 Task: Install a popular Visual Studio Code extension for your programming language of choice.
Action: Mouse moved to (859, 296)
Screenshot: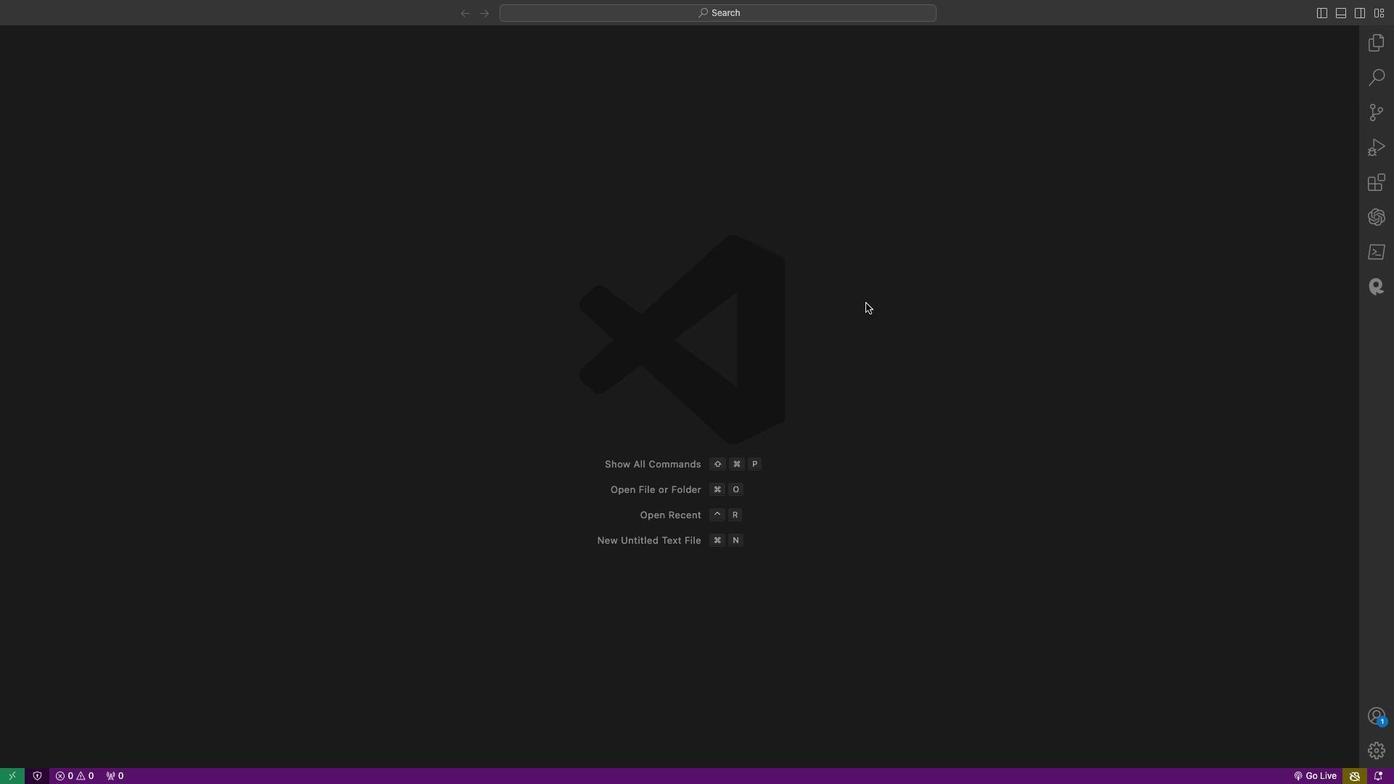 
Action: Mouse pressed left at (859, 296)
Screenshot: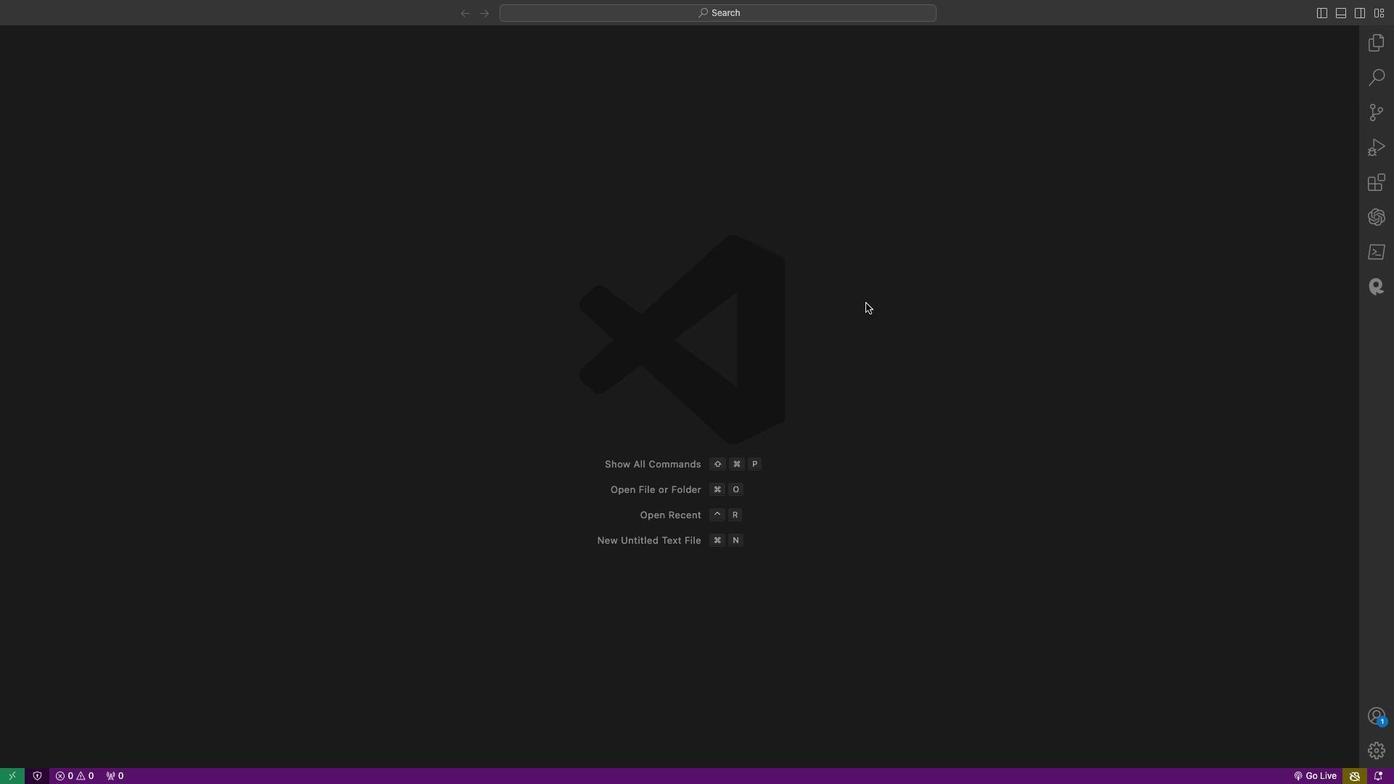
Action: Mouse moved to (1110, 369)
Screenshot: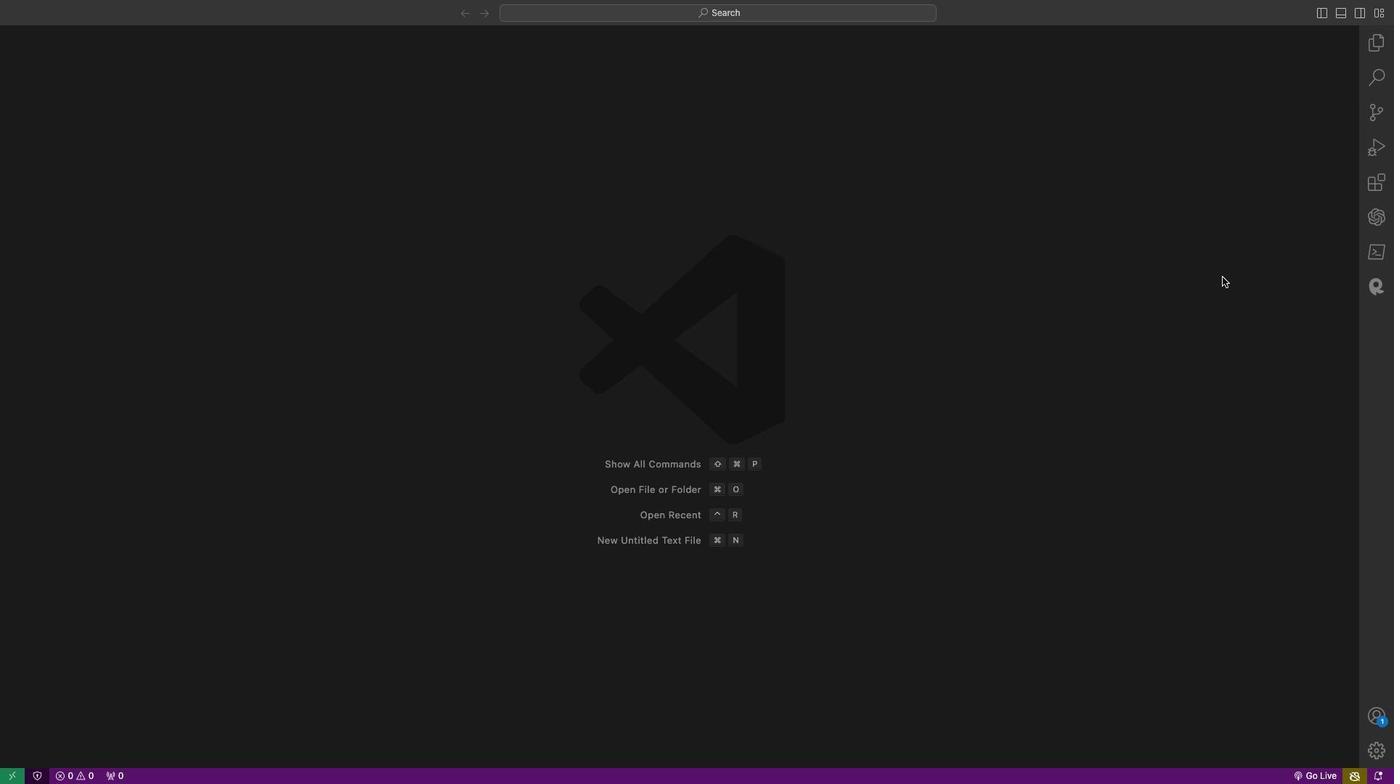 
Action: Mouse pressed left at (1110, 369)
Screenshot: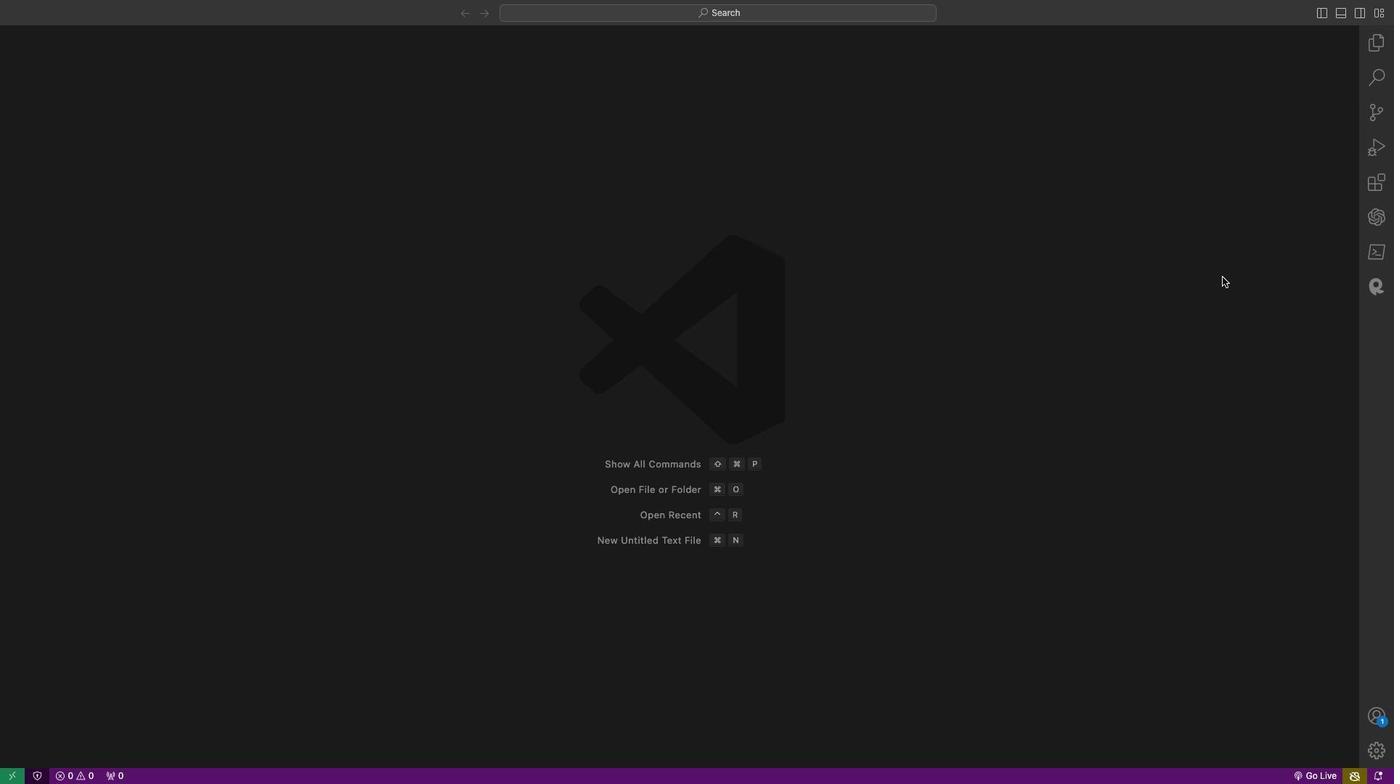 
Action: Mouse moved to (1370, 171)
Screenshot: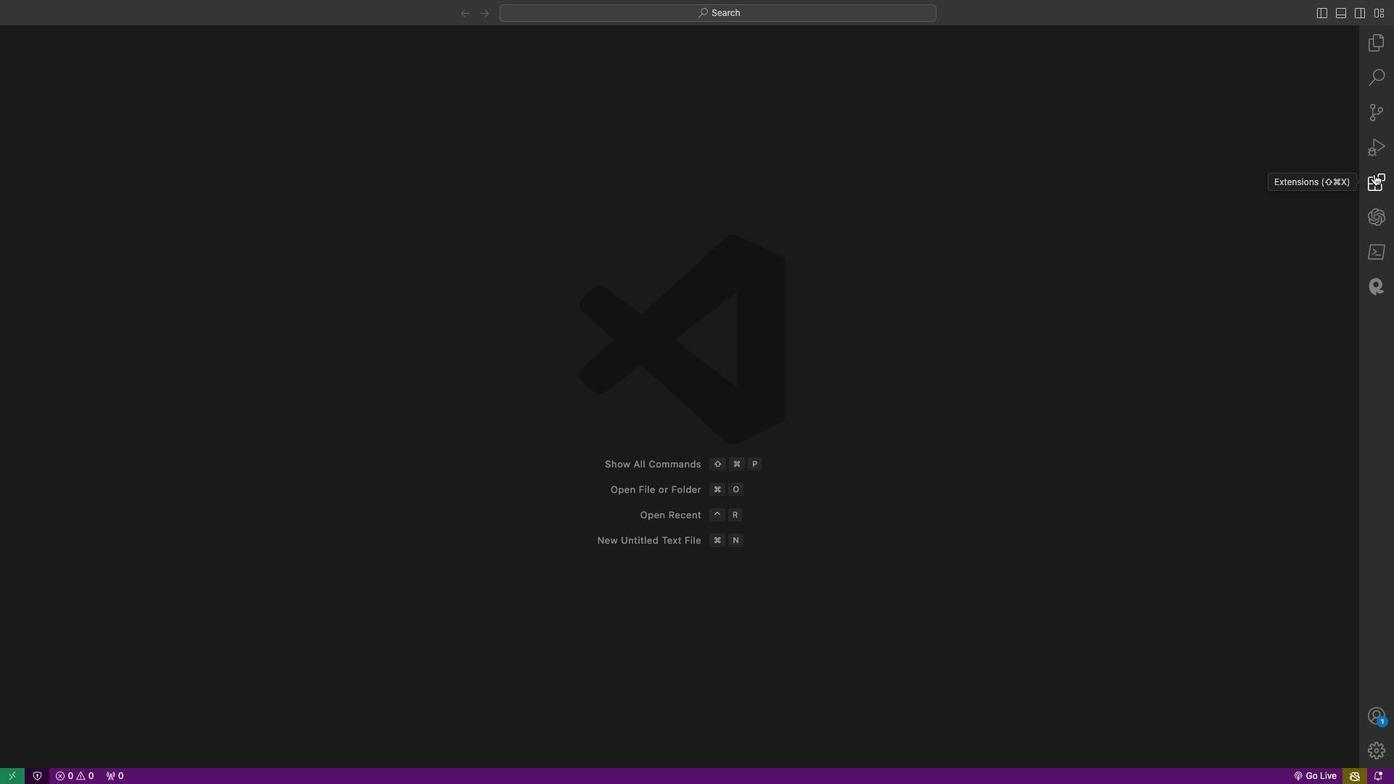 
Action: Mouse pressed left at (1370, 171)
Screenshot: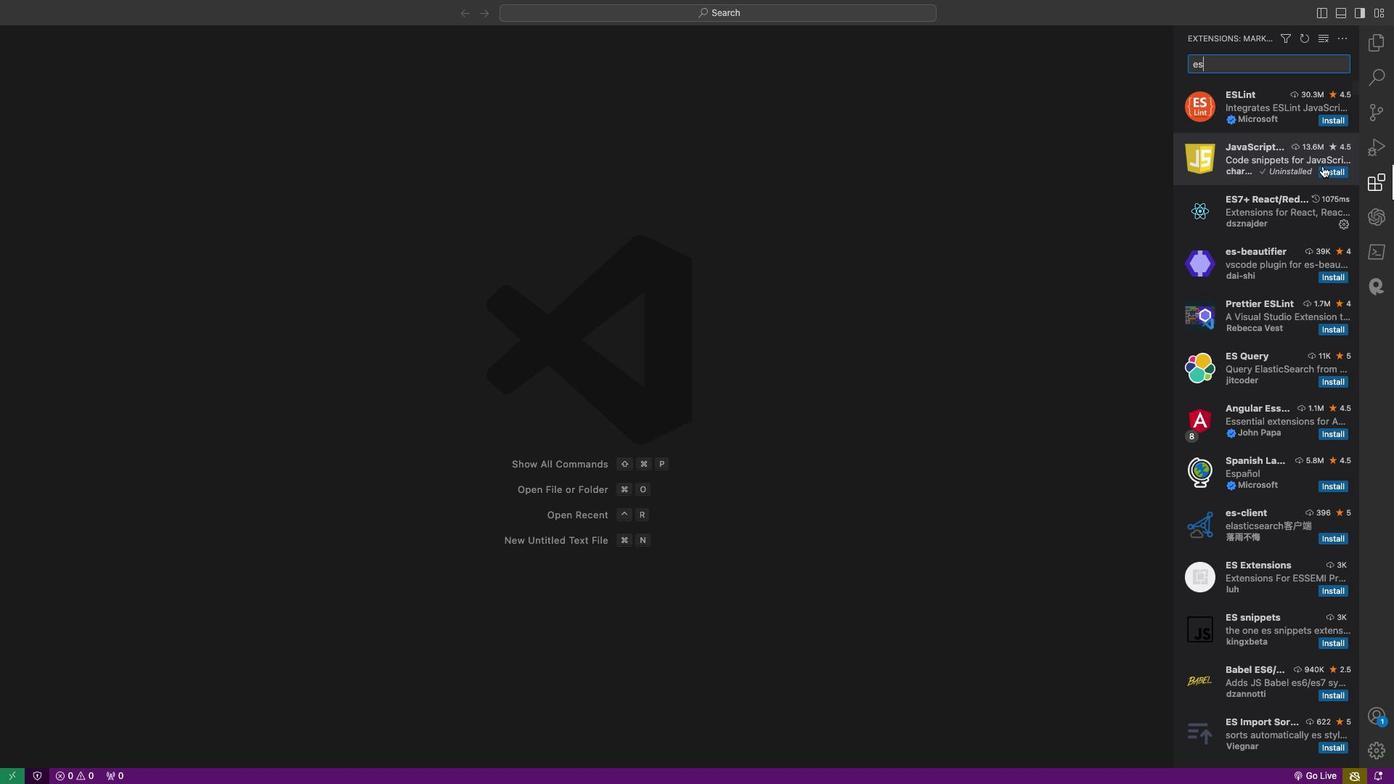 
Action: Mouse moved to (1226, 58)
Screenshot: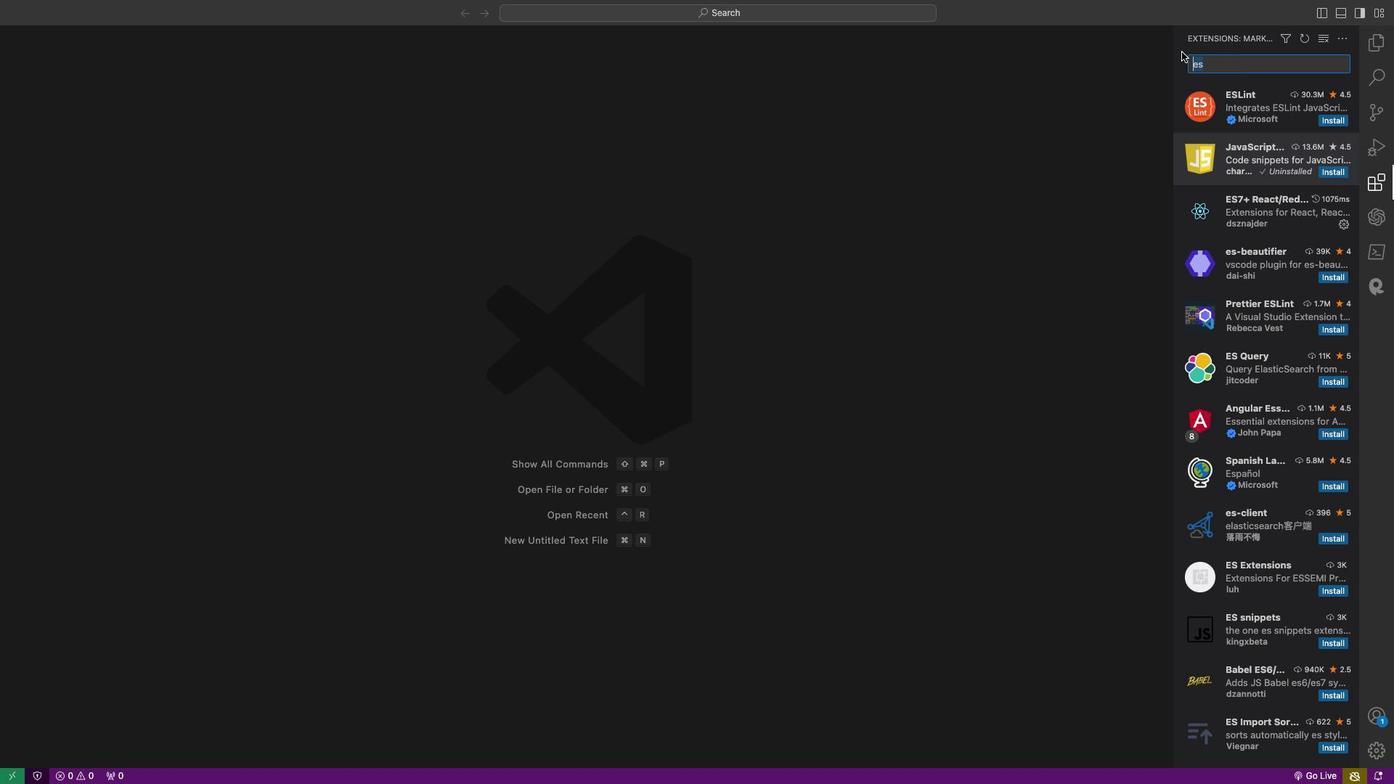 
Action: Mouse pressed left at (1226, 58)
Screenshot: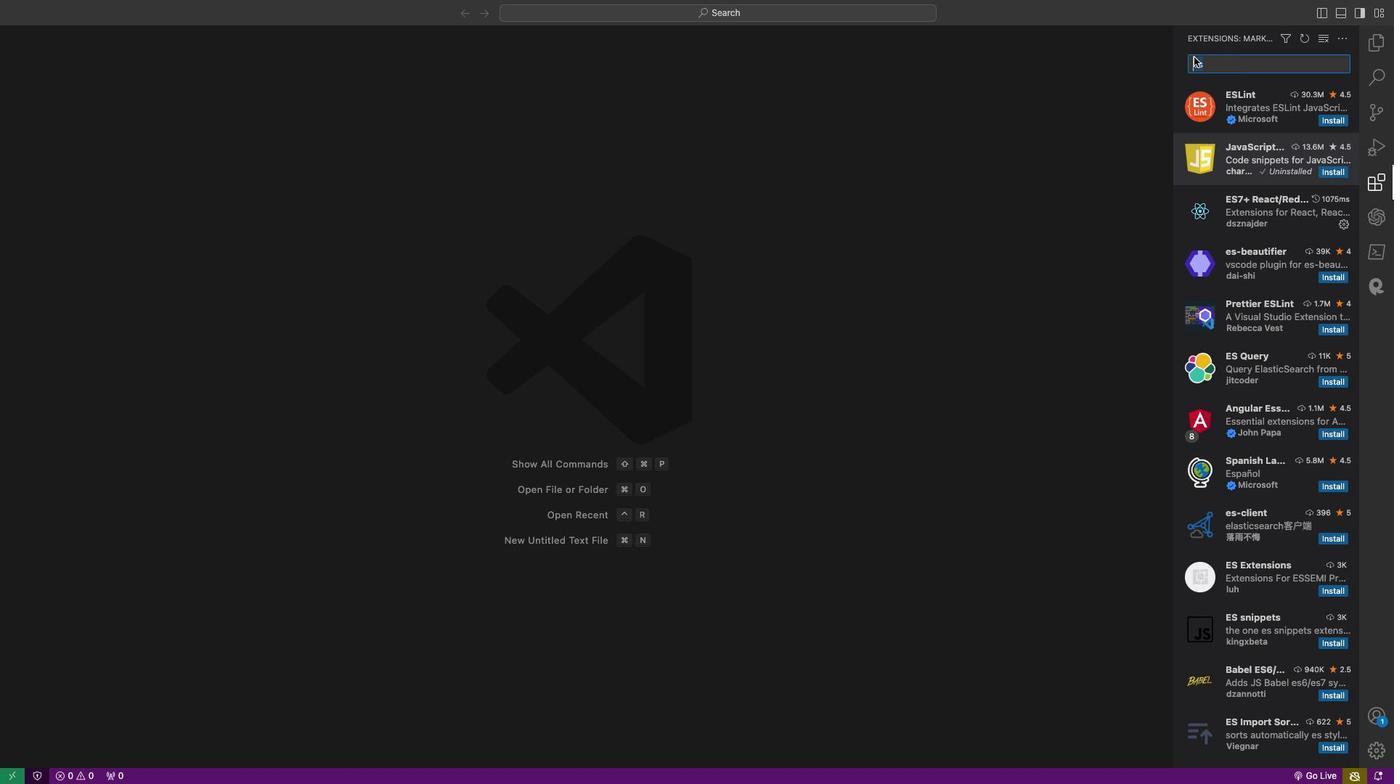 
Action: Mouse moved to (1245, 76)
Screenshot: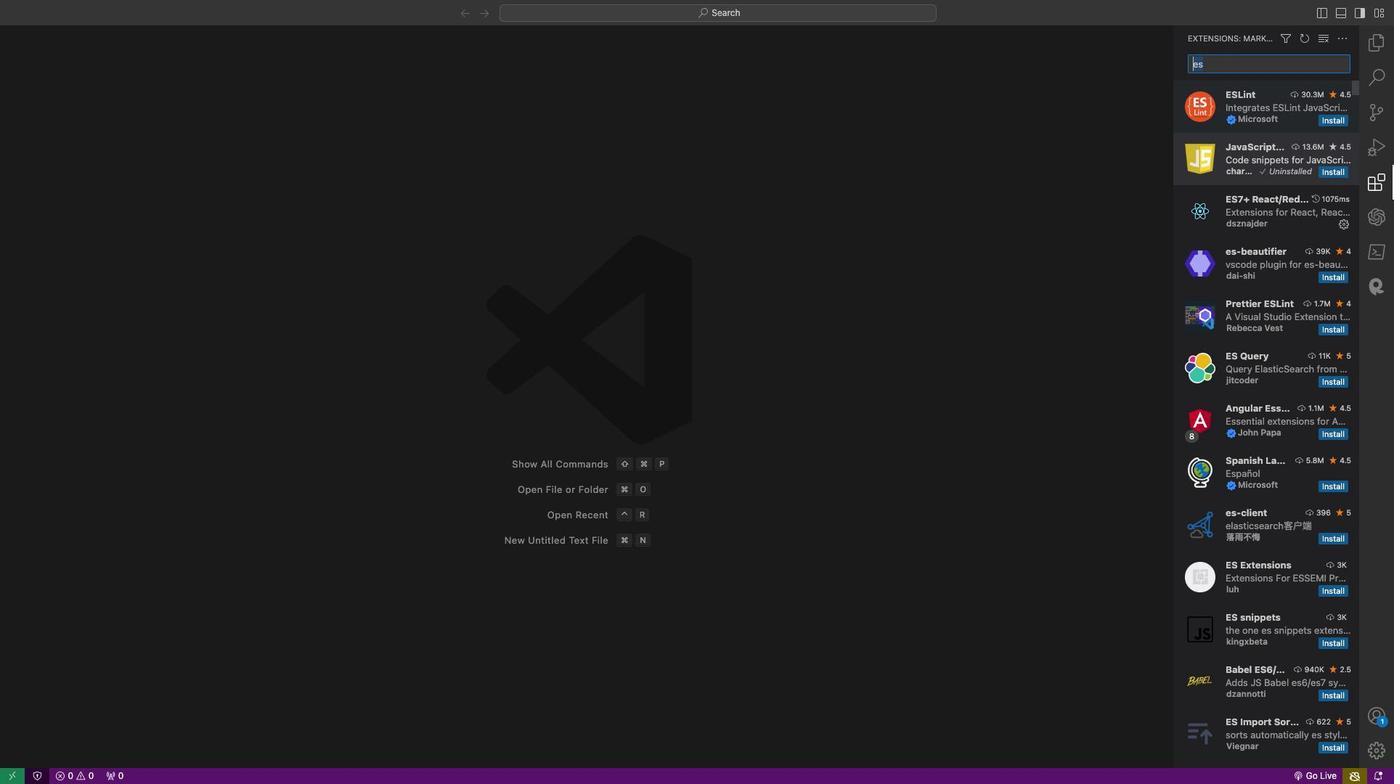 
Action: Key pressed Key.backspace'j''a''v''a'
Screenshot: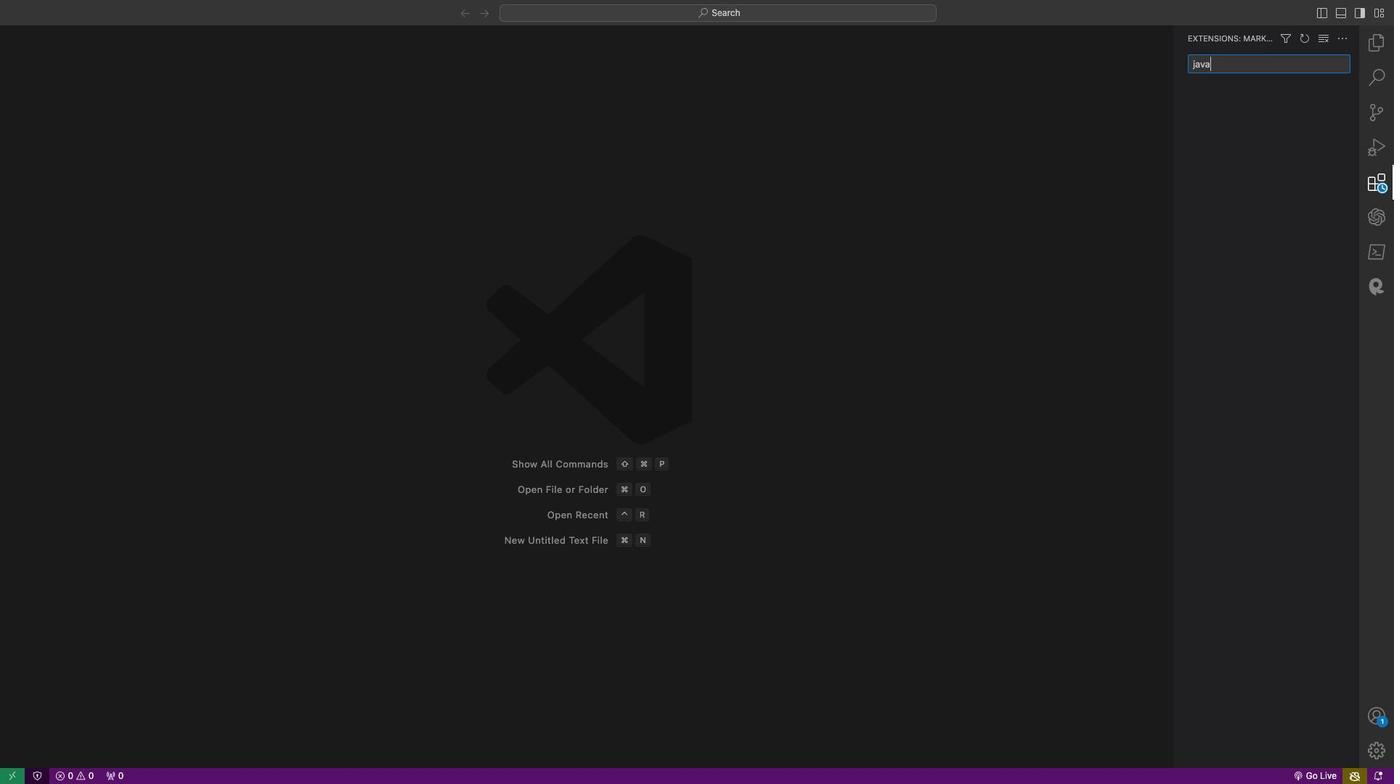 
Action: Mouse moved to (1245, 76)
Screenshot: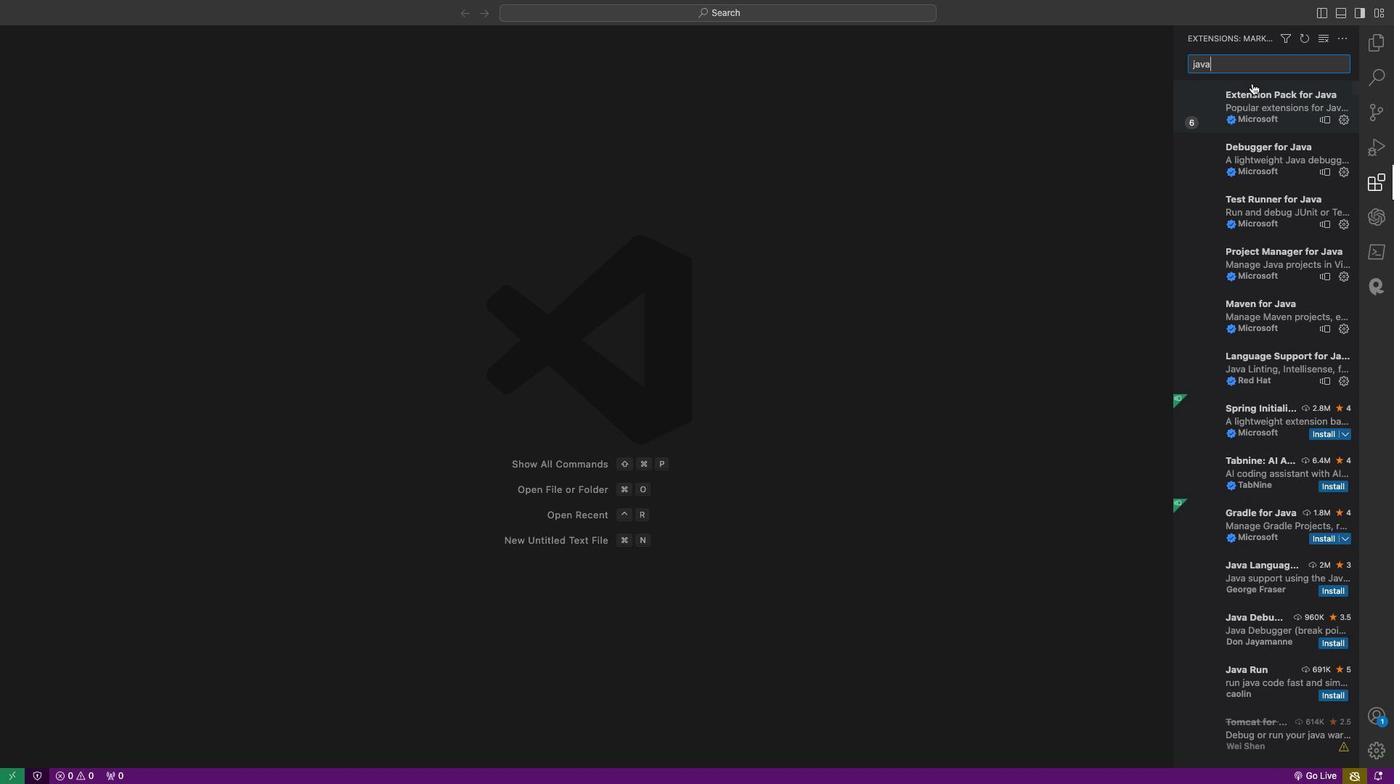 
Action: Key pressed 's''c''r''i''p''t'
Screenshot: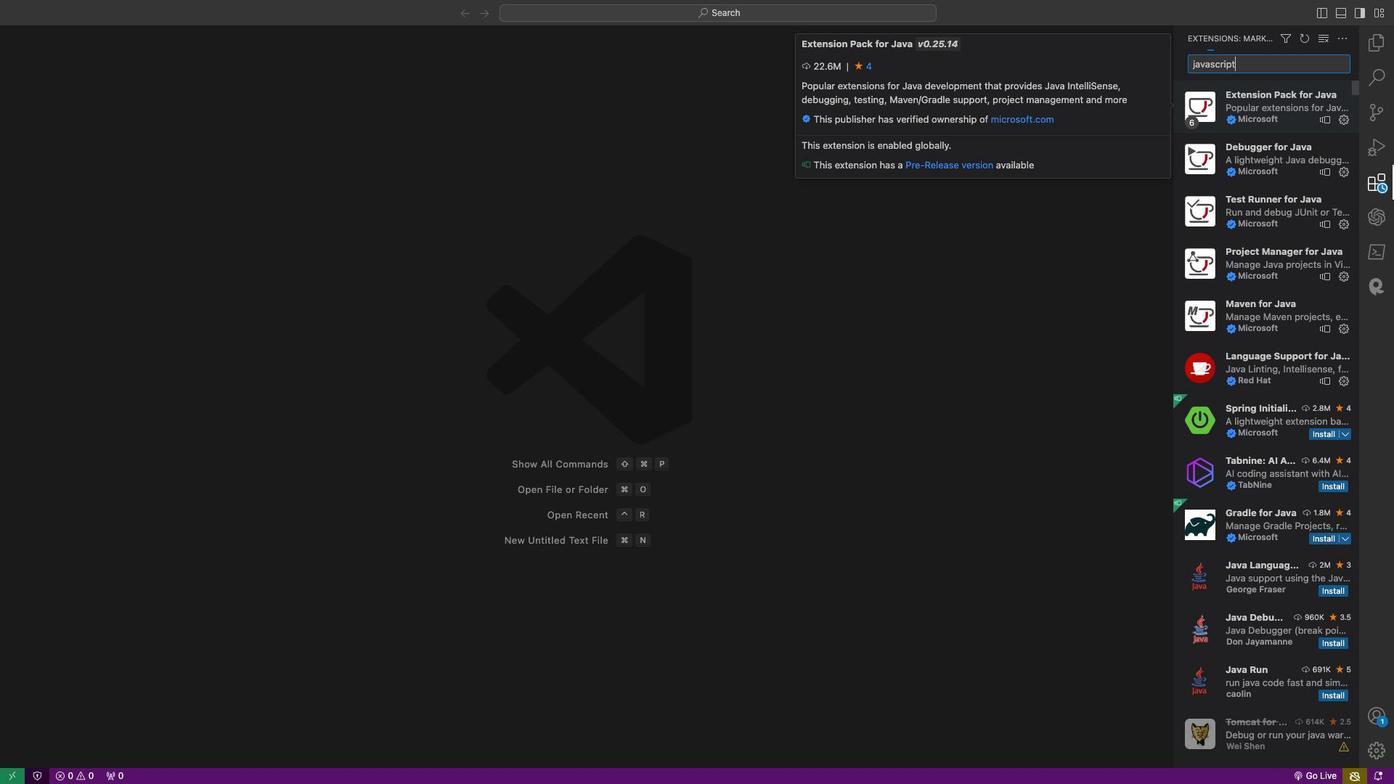 
Action: Mouse moved to (1241, 92)
Screenshot: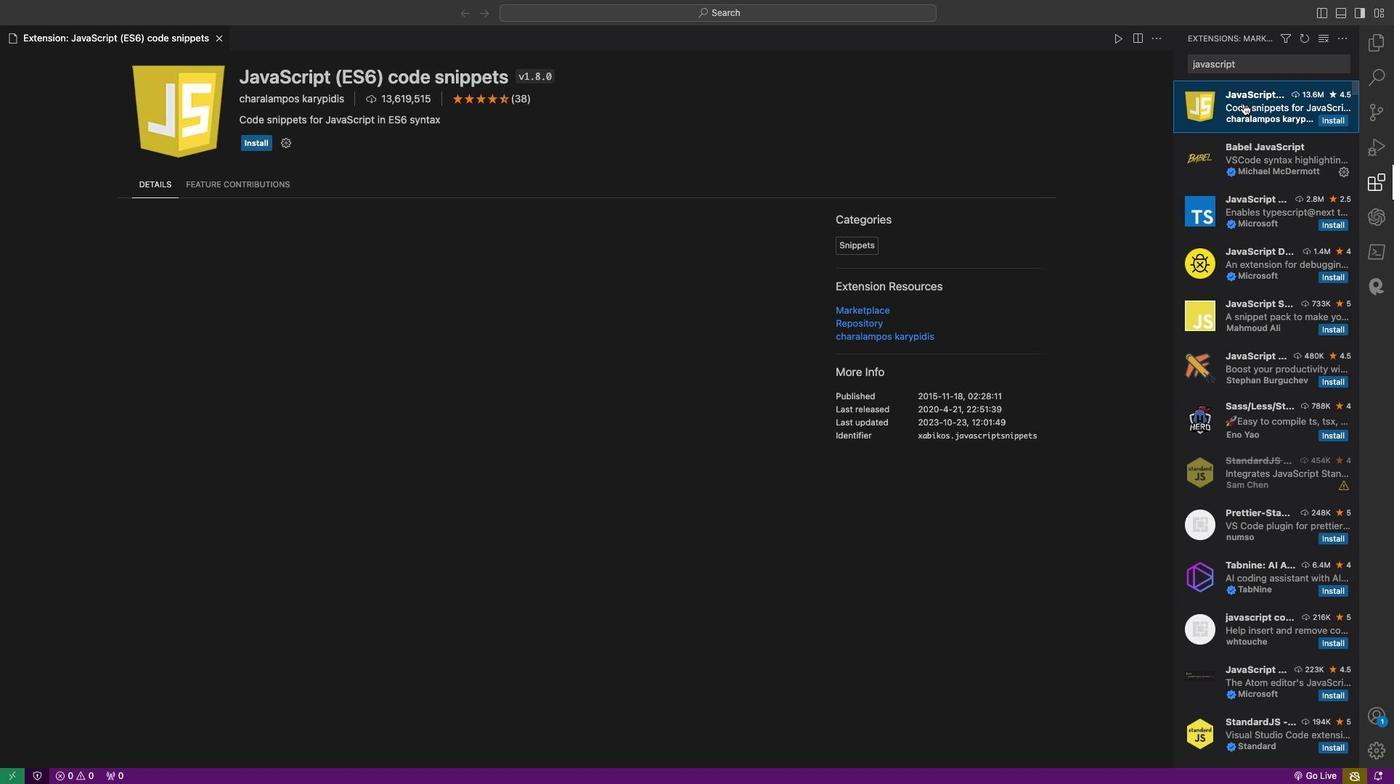 
Action: Mouse pressed left at (1241, 92)
Screenshot: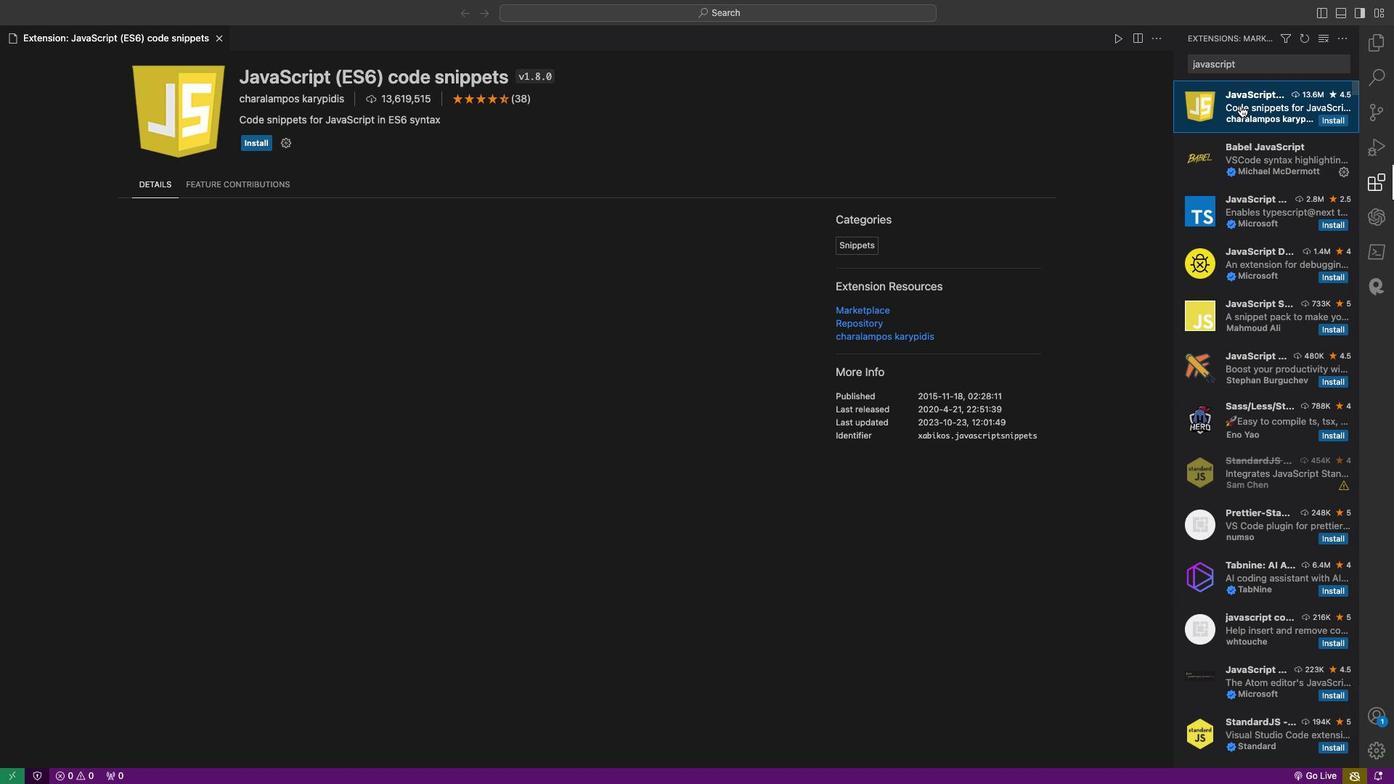 
Action: Mouse moved to (252, 134)
Screenshot: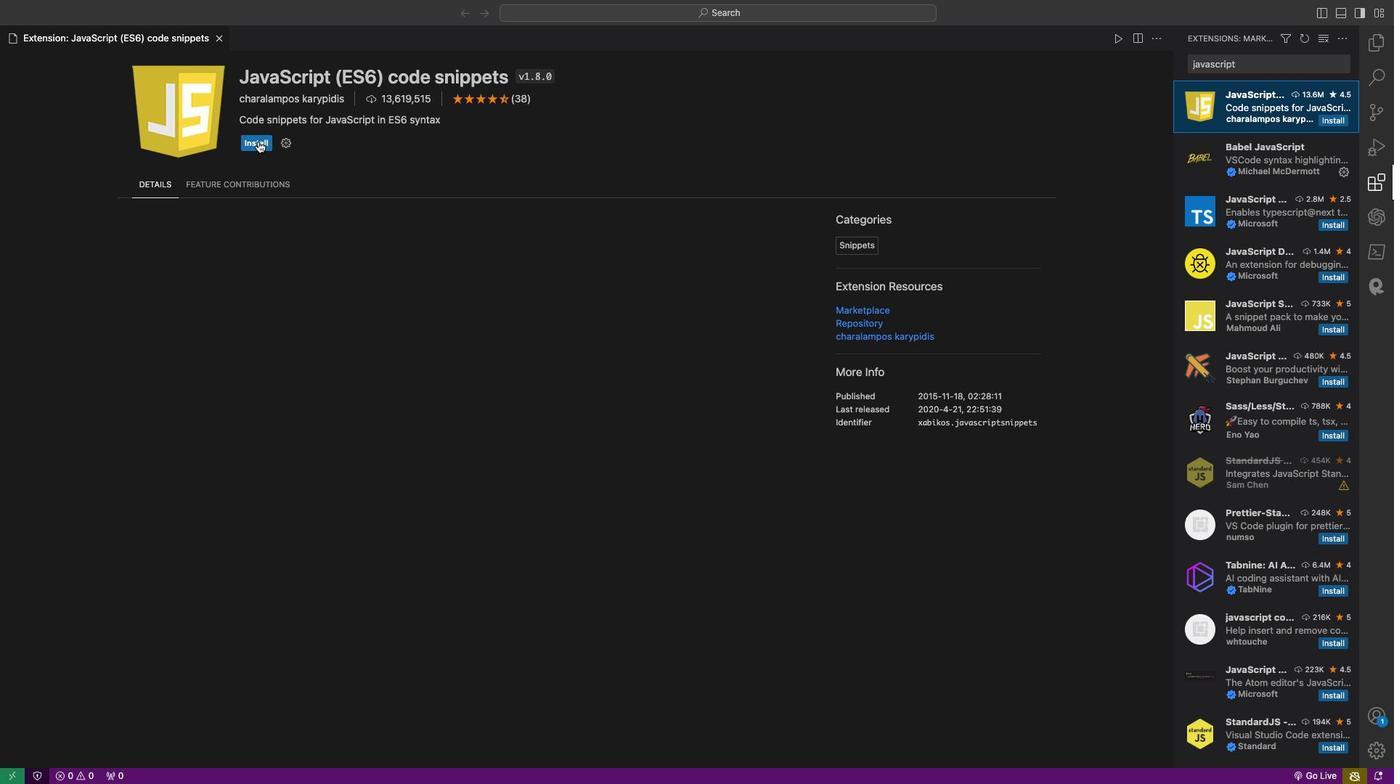 
Action: Mouse pressed left at (252, 134)
Screenshot: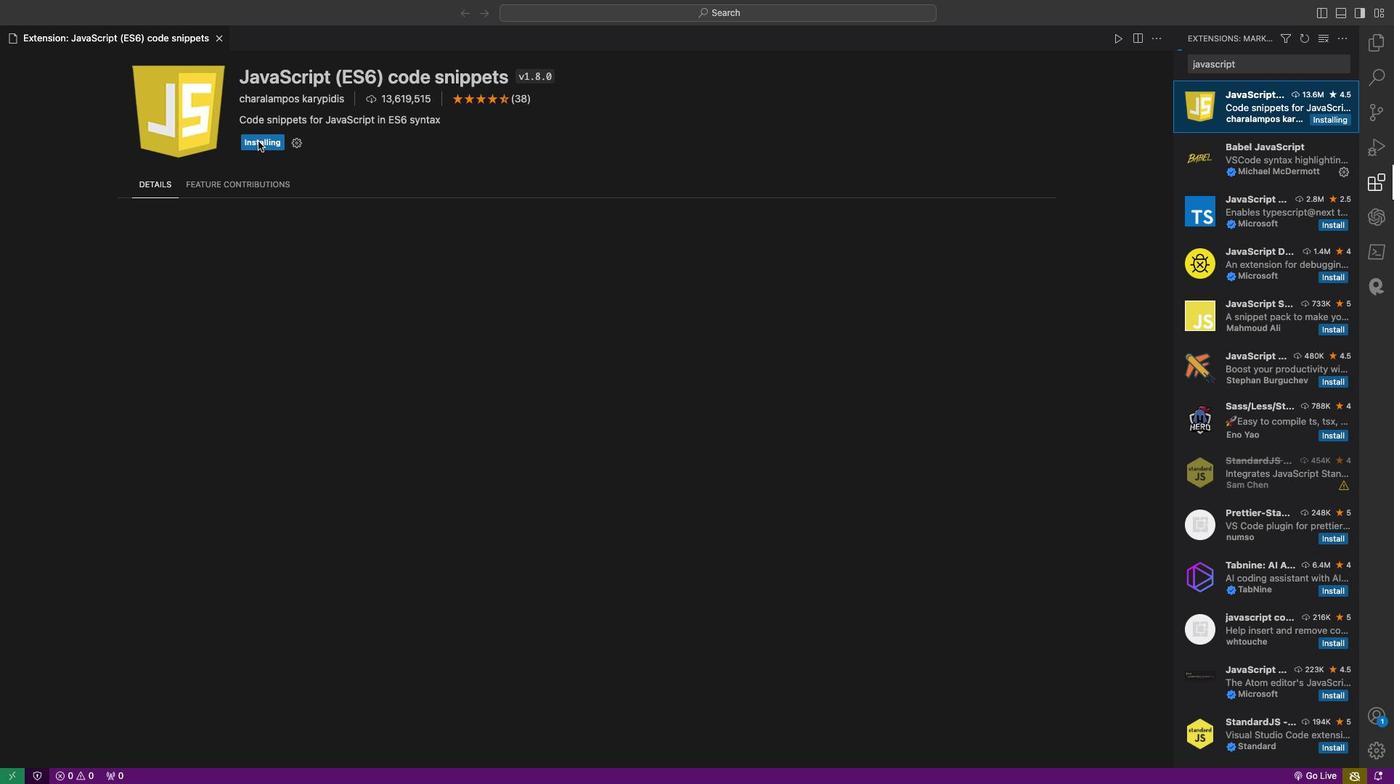 
Action: Mouse moved to (488, 196)
Screenshot: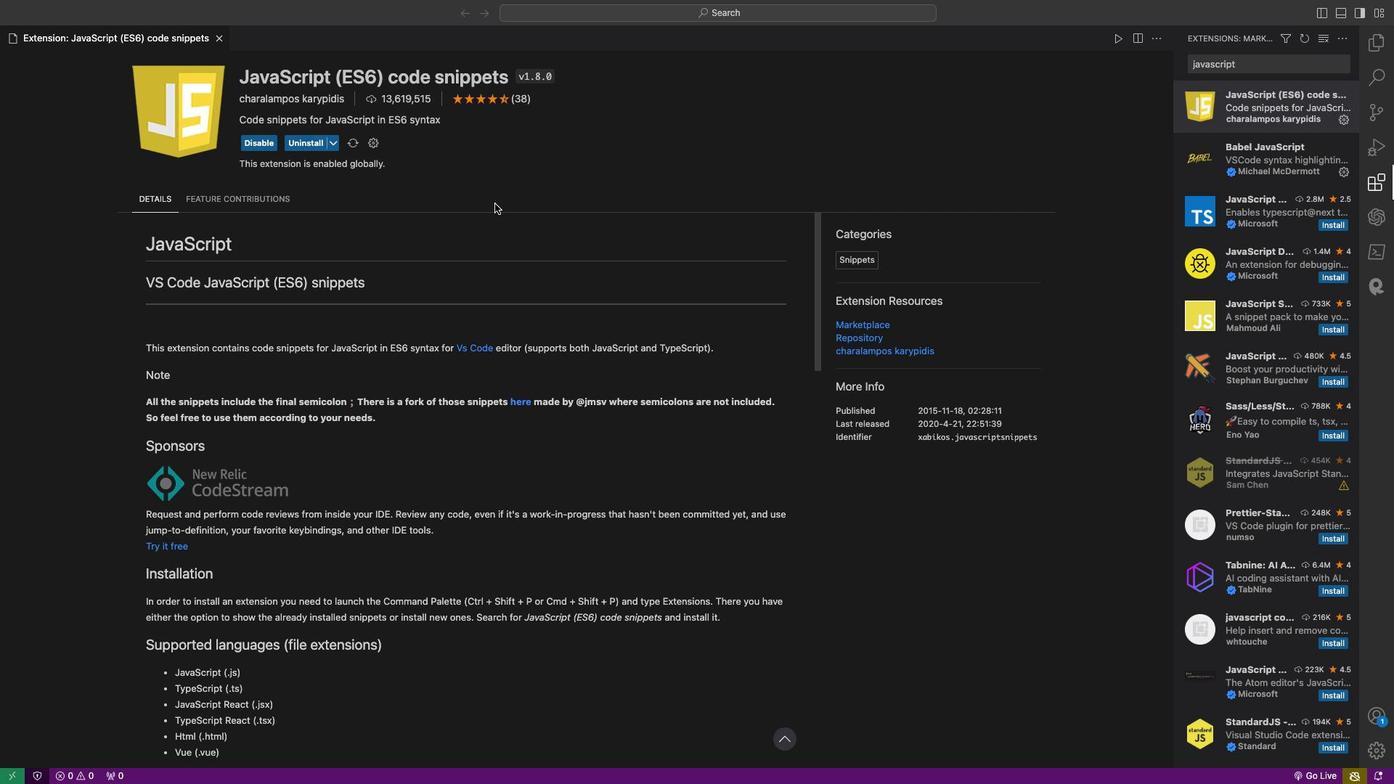 
Action: Key pressed Key.cmd
Screenshot: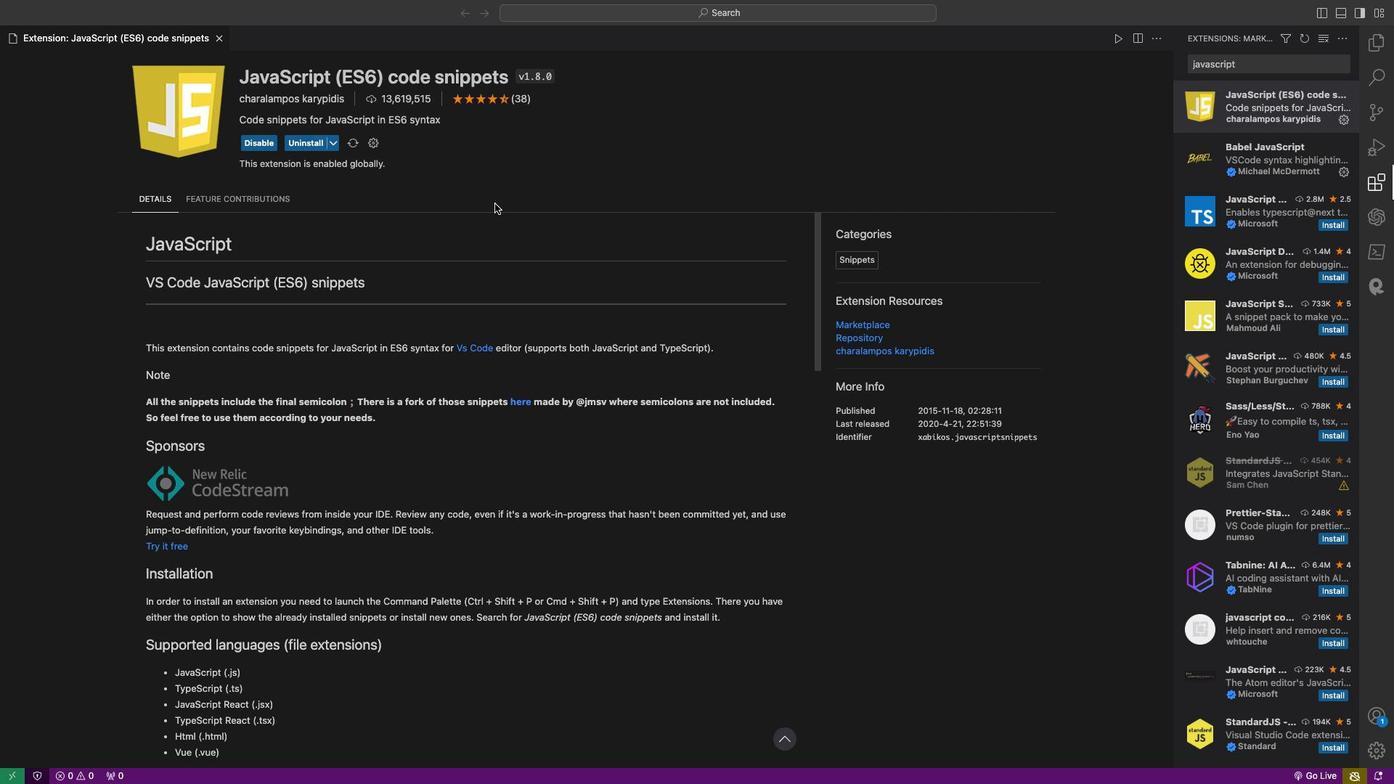 
